 Task: Set the Currency "AUD (Australian Dollar)" Under New customer in New Bill.
Action: Mouse moved to (107, 11)
Screenshot: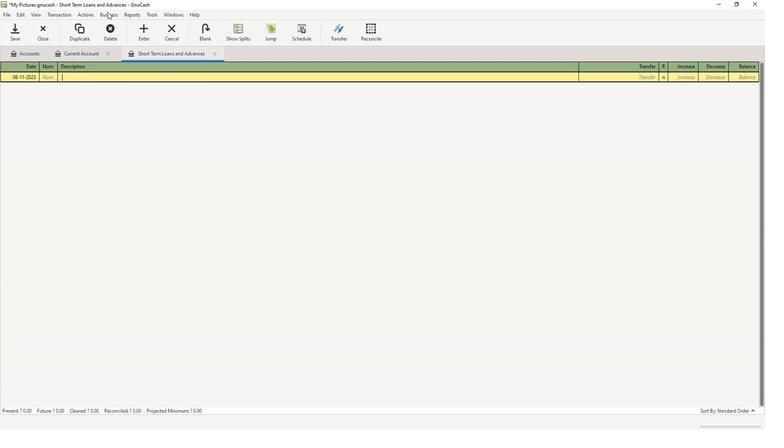 
Action: Mouse pressed left at (107, 11)
Screenshot: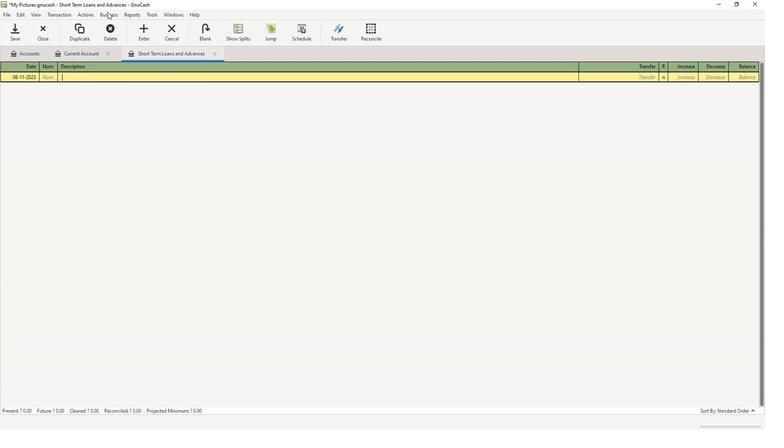 
Action: Mouse moved to (111, 31)
Screenshot: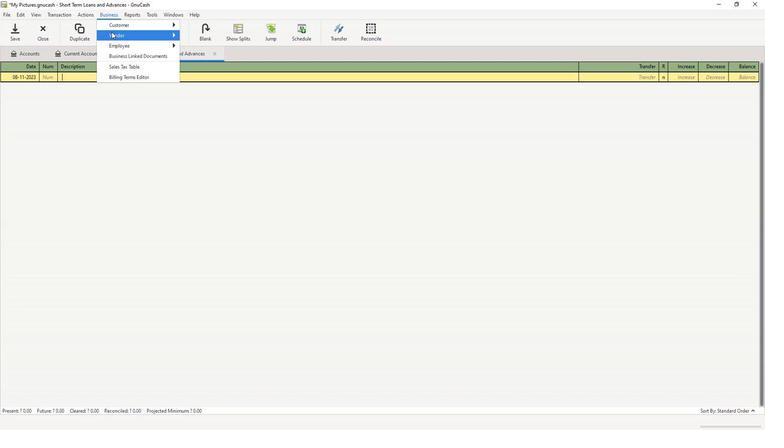 
Action: Mouse pressed left at (111, 31)
Screenshot: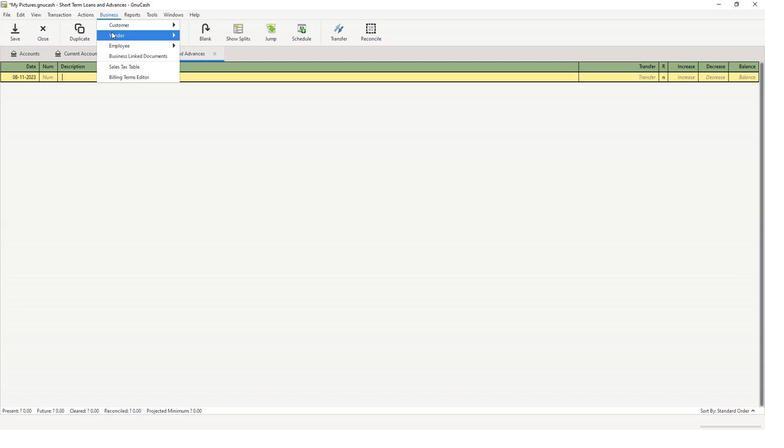 
Action: Mouse moved to (199, 64)
Screenshot: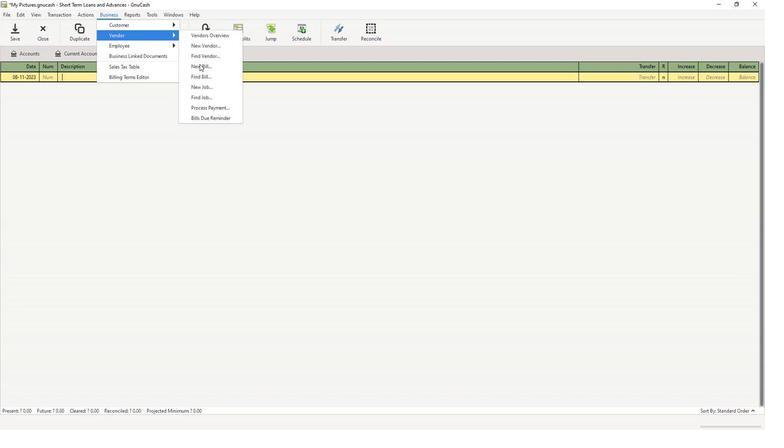 
Action: Mouse pressed left at (199, 64)
Screenshot: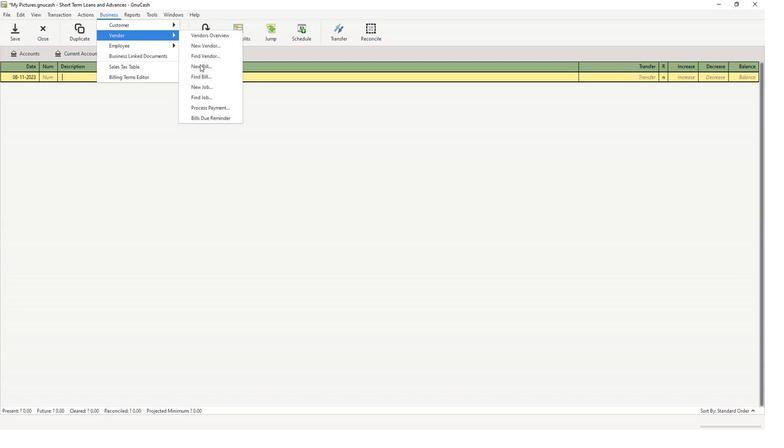 
Action: Mouse moved to (431, 264)
Screenshot: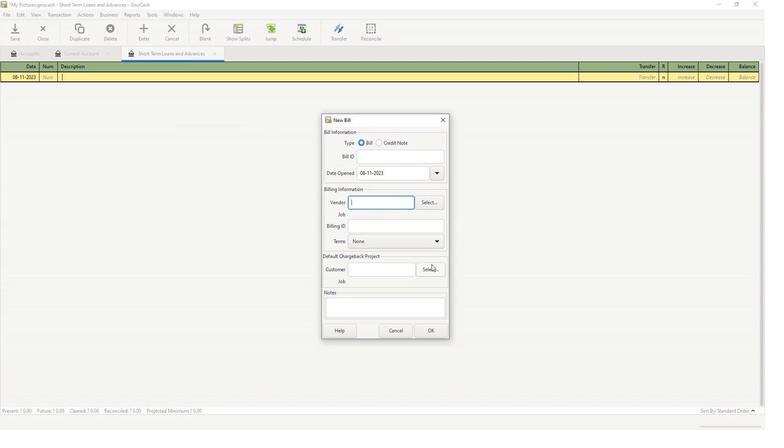 
Action: Mouse pressed left at (431, 264)
Screenshot: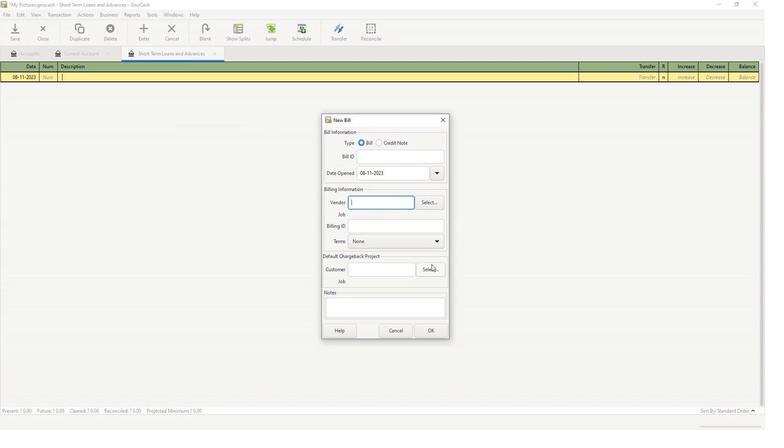 
Action: Mouse moved to (394, 292)
Screenshot: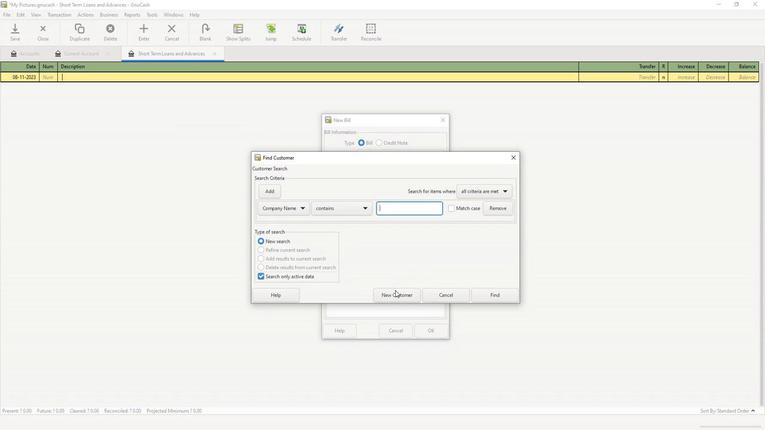 
Action: Mouse pressed left at (394, 292)
Screenshot: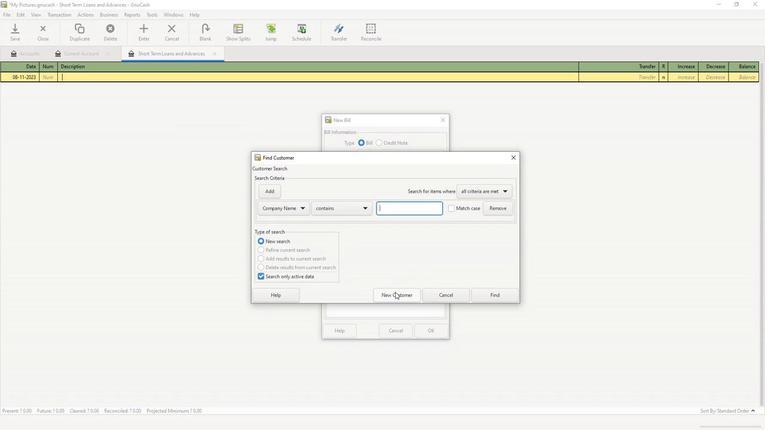 
Action: Mouse moved to (378, 132)
Screenshot: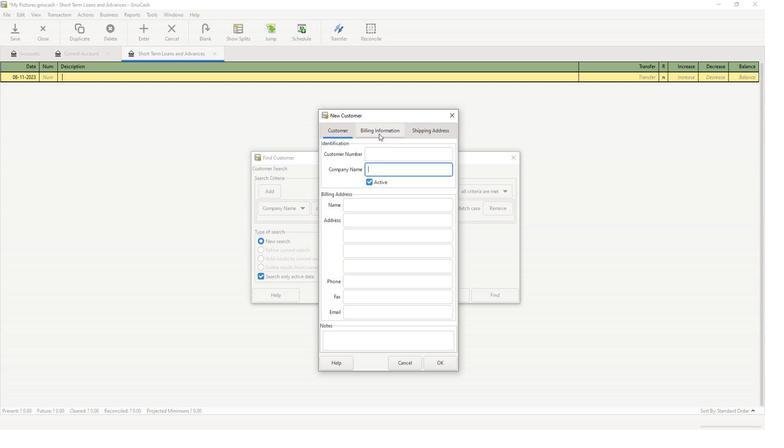 
Action: Mouse pressed left at (378, 132)
Screenshot: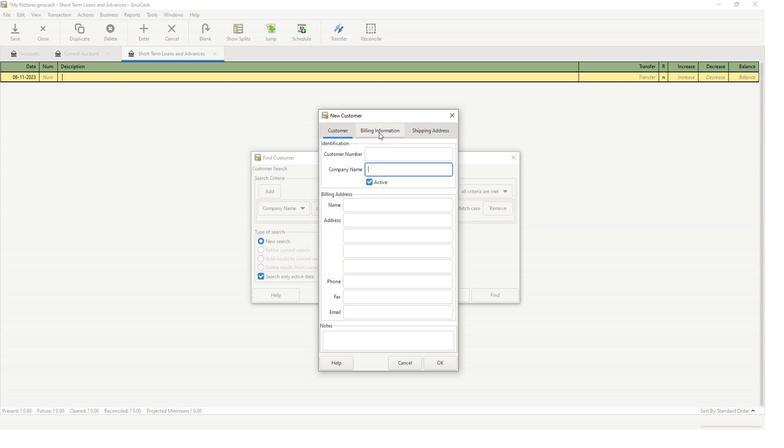 
Action: Mouse moved to (408, 152)
Screenshot: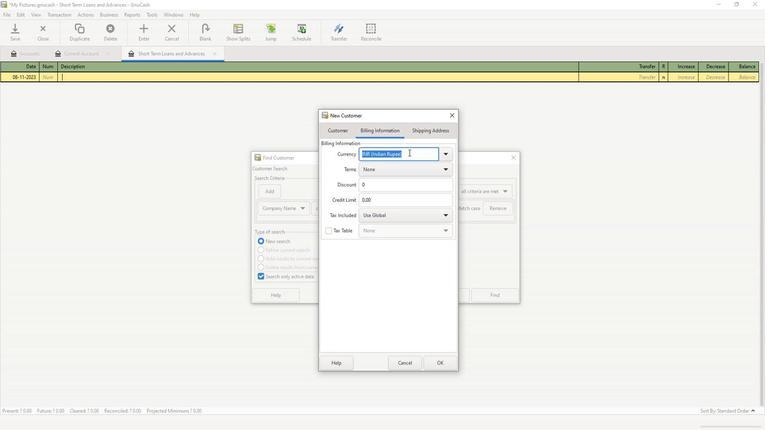 
Action: Mouse pressed left at (408, 152)
Screenshot: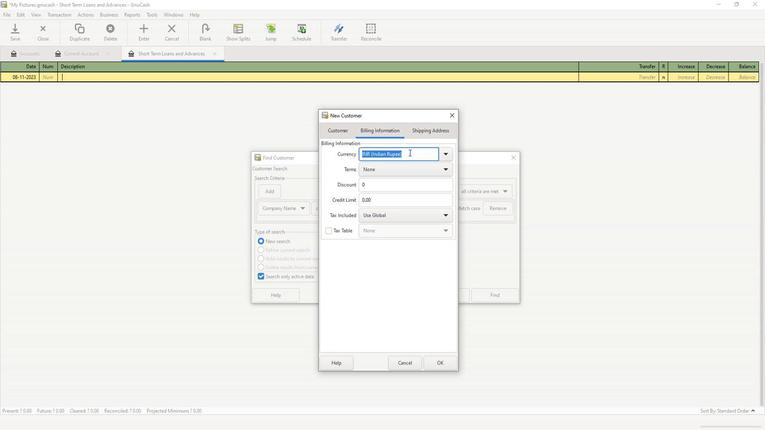 
Action: Key pressed <Key.backspace><Key.backspace><Key.backspace><Key.backspace><Key.backspace><Key.backspace><Key.backspace><Key.backspace><Key.backspace><Key.backspace><Key.backspace><Key.backspace><Key.backspace><Key.backspace><Key.backspace><Key.backspace><Key.backspace><Key.backspace><Key.backspace><Key.backspace><Key.backspace><Key.backspace><Key.backspace>aus
Screenshot: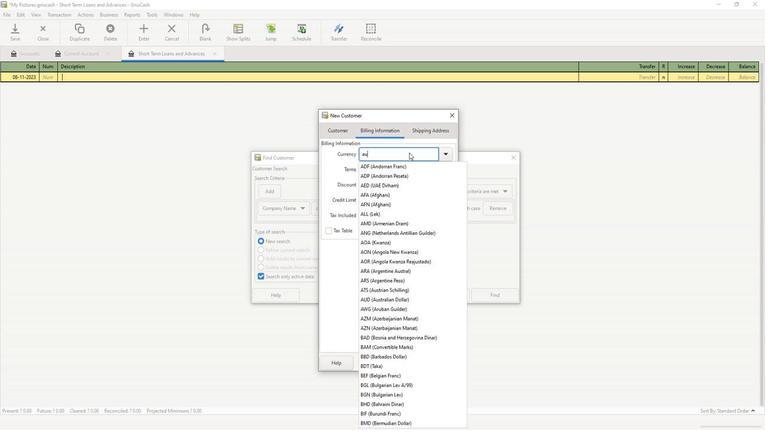 
Action: Mouse moved to (414, 187)
Screenshot: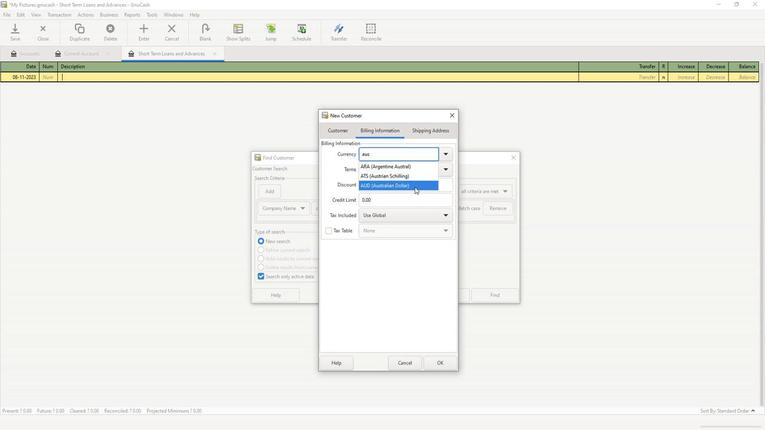 
Action: Mouse pressed left at (414, 187)
Screenshot: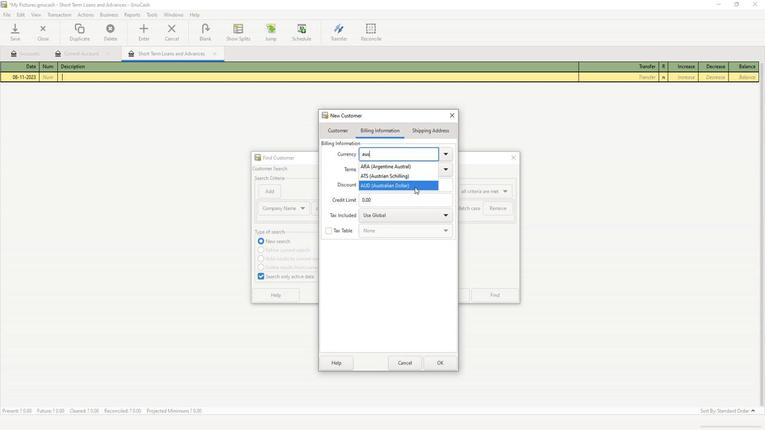 
Action: Mouse moved to (440, 361)
Screenshot: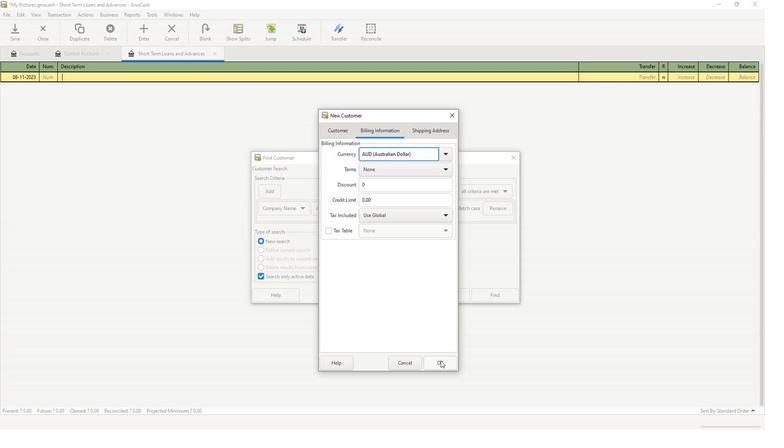
